 Task: Select the current location as Olympic National Park, Washington, United States . Now zoom + , and verify the location . Show zoom slider
Action: Mouse moved to (410, 677)
Screenshot: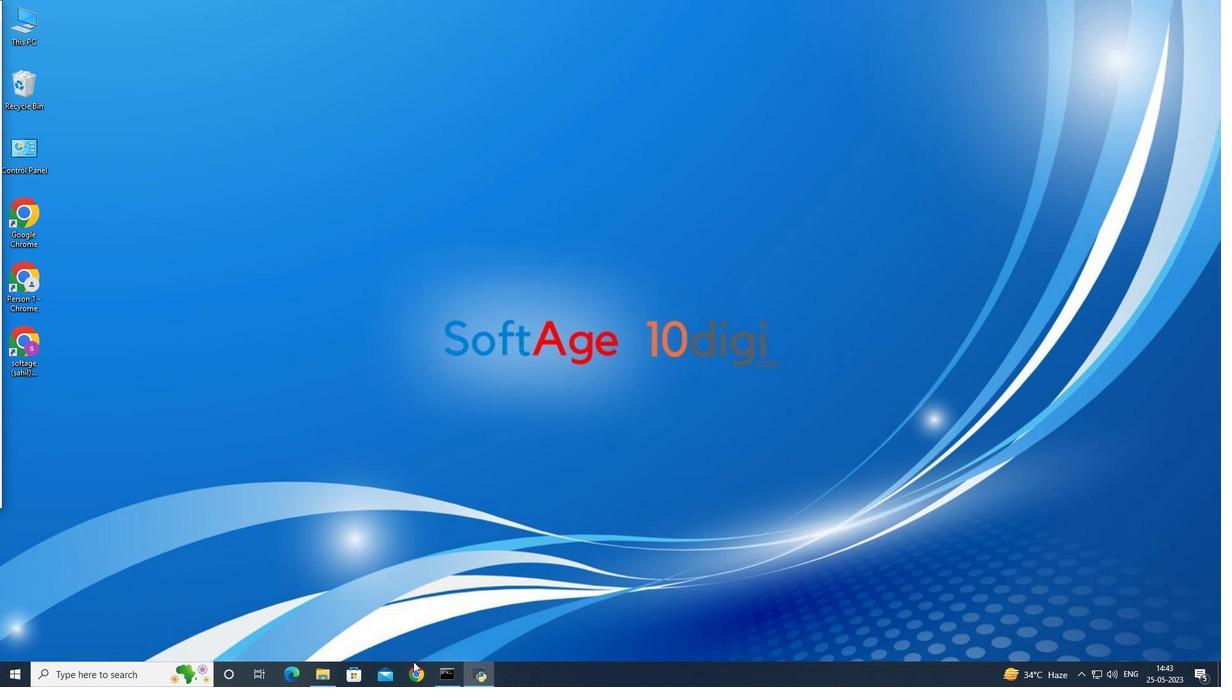 
Action: Mouse pressed left at (410, 677)
Screenshot: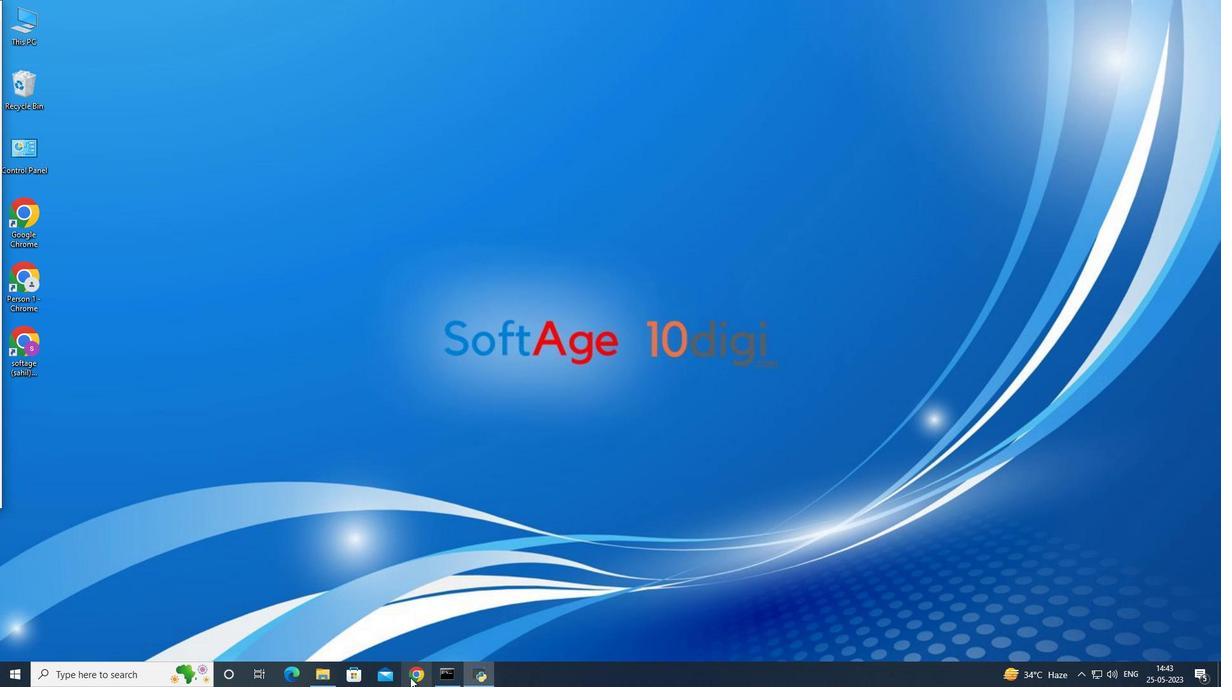 
Action: Mouse moved to (1175, 68)
Screenshot: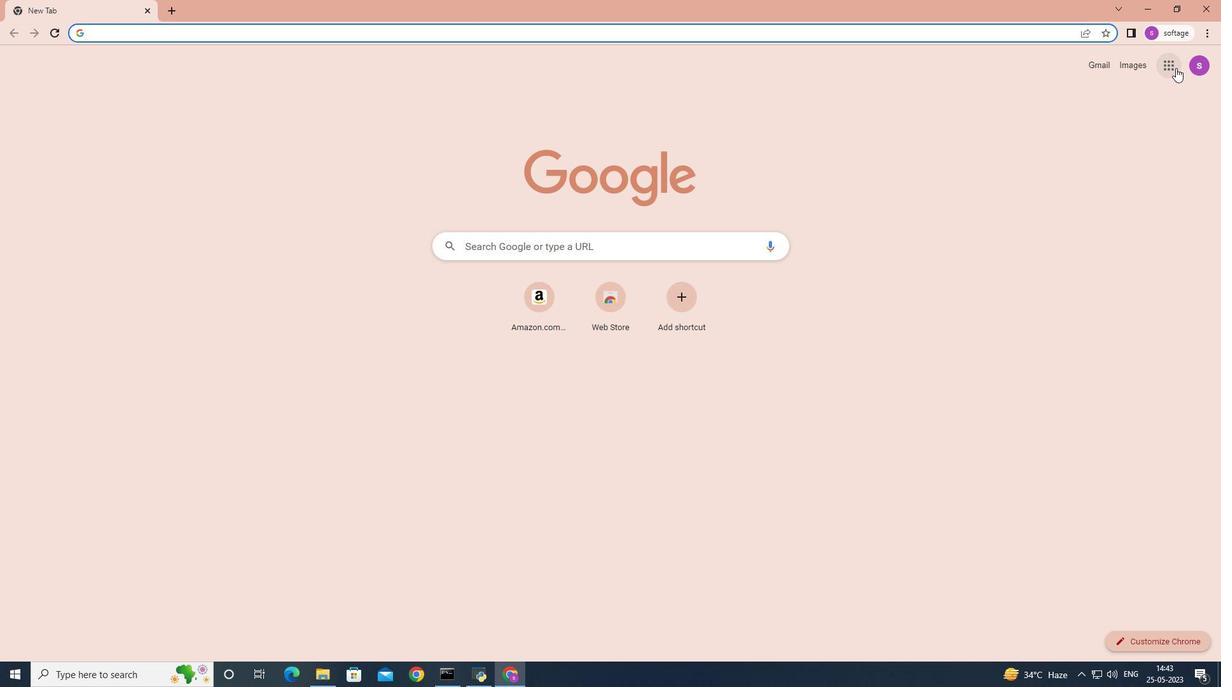 
Action: Mouse pressed left at (1175, 68)
Screenshot: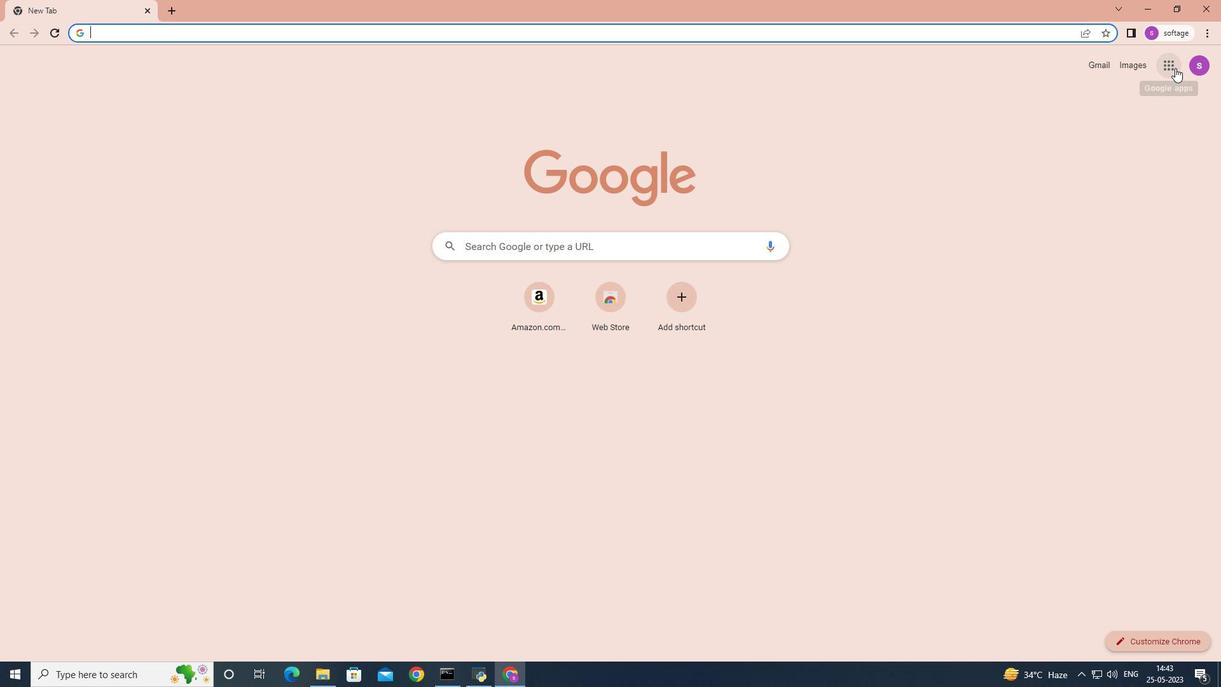
Action: Mouse moved to (1127, 250)
Screenshot: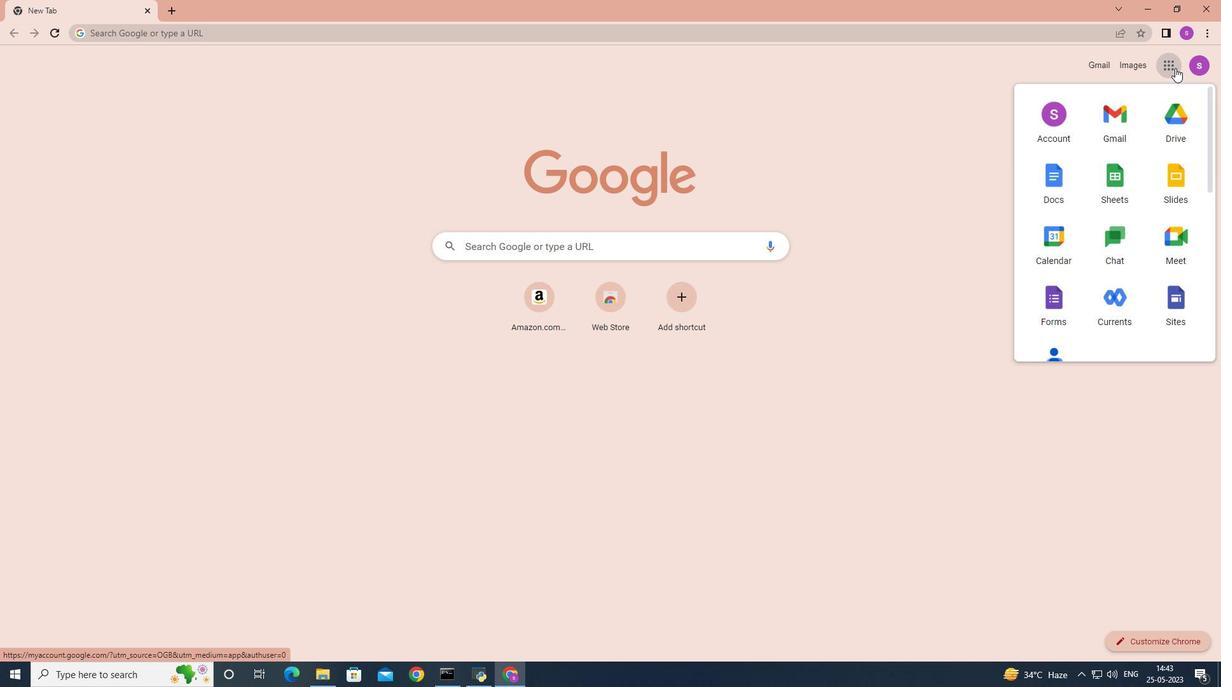 
Action: Mouse scrolled (1127, 249) with delta (0, 0)
Screenshot: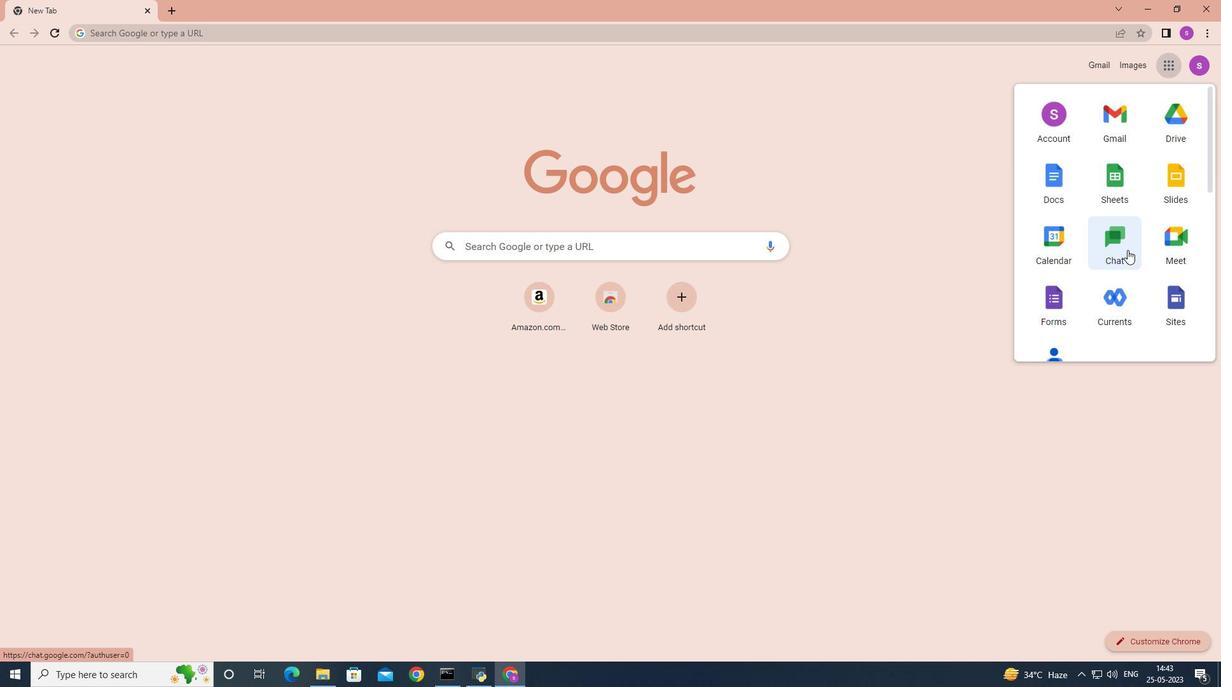
Action: Mouse scrolled (1127, 249) with delta (0, 0)
Screenshot: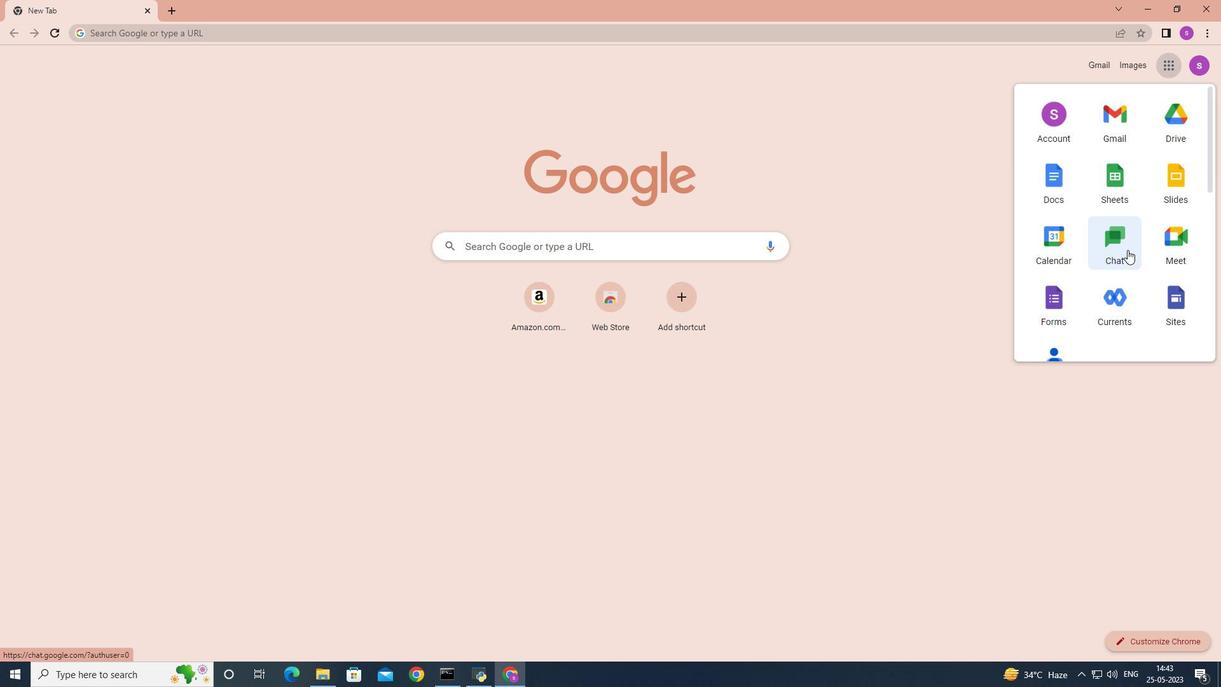 
Action: Mouse moved to (1171, 308)
Screenshot: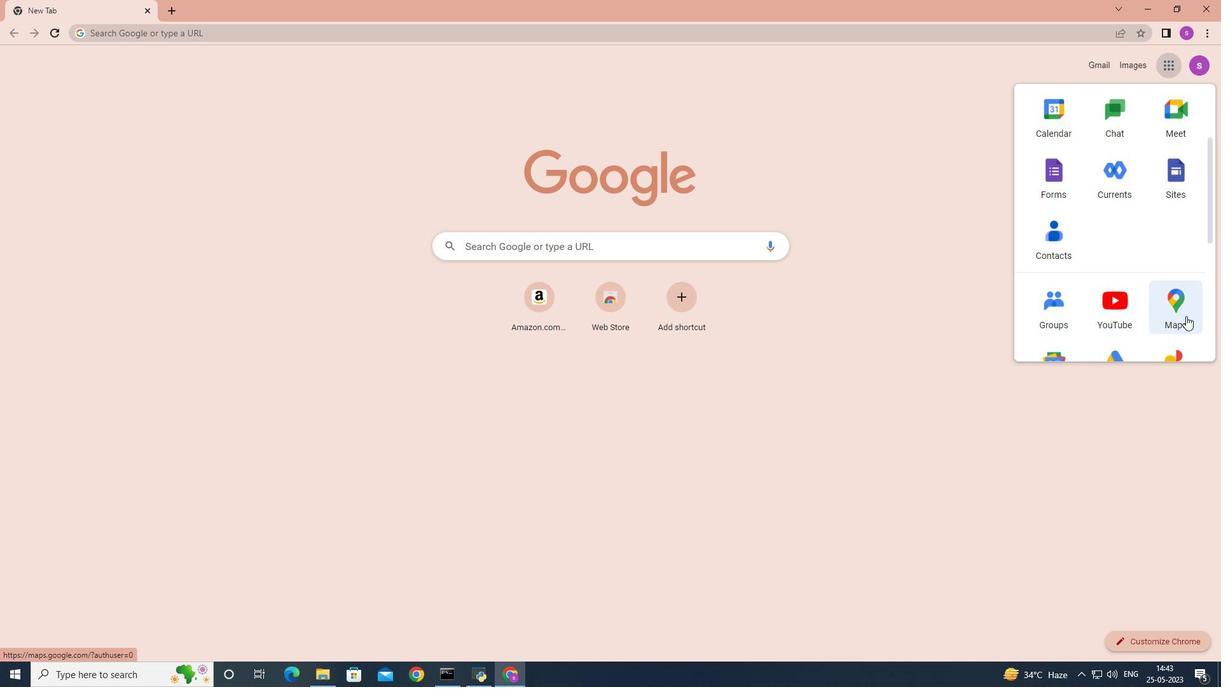 
Action: Mouse pressed left at (1171, 308)
Screenshot: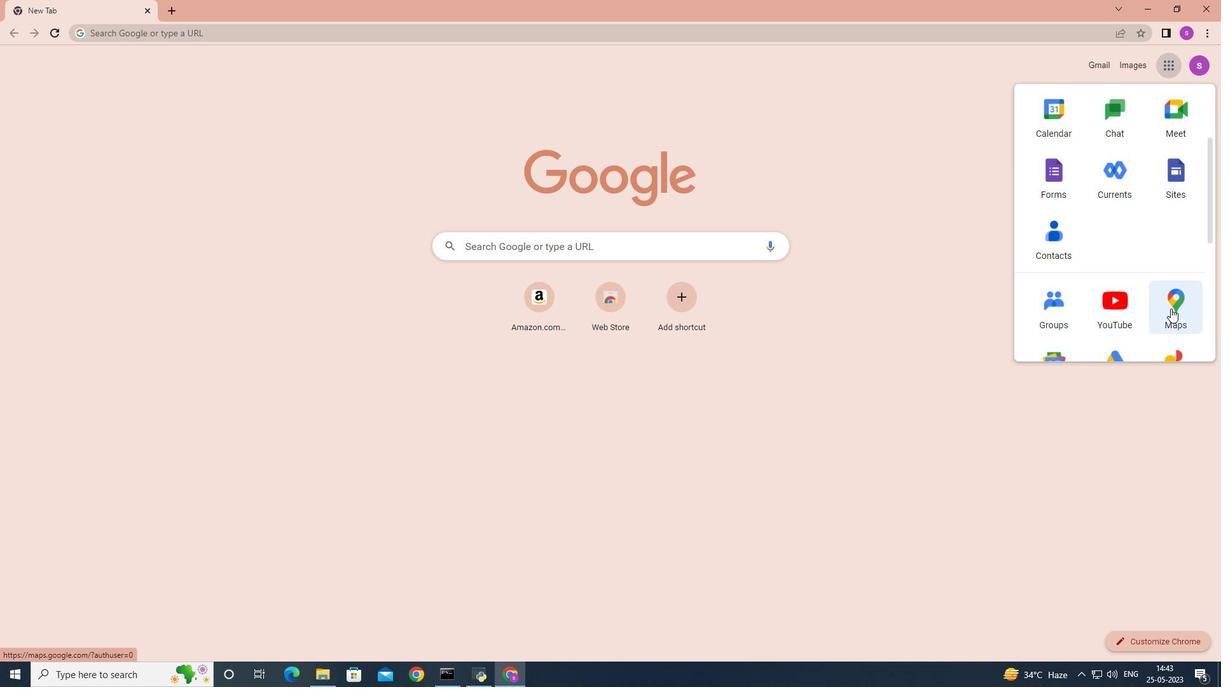 
Action: Mouse moved to (248, 63)
Screenshot: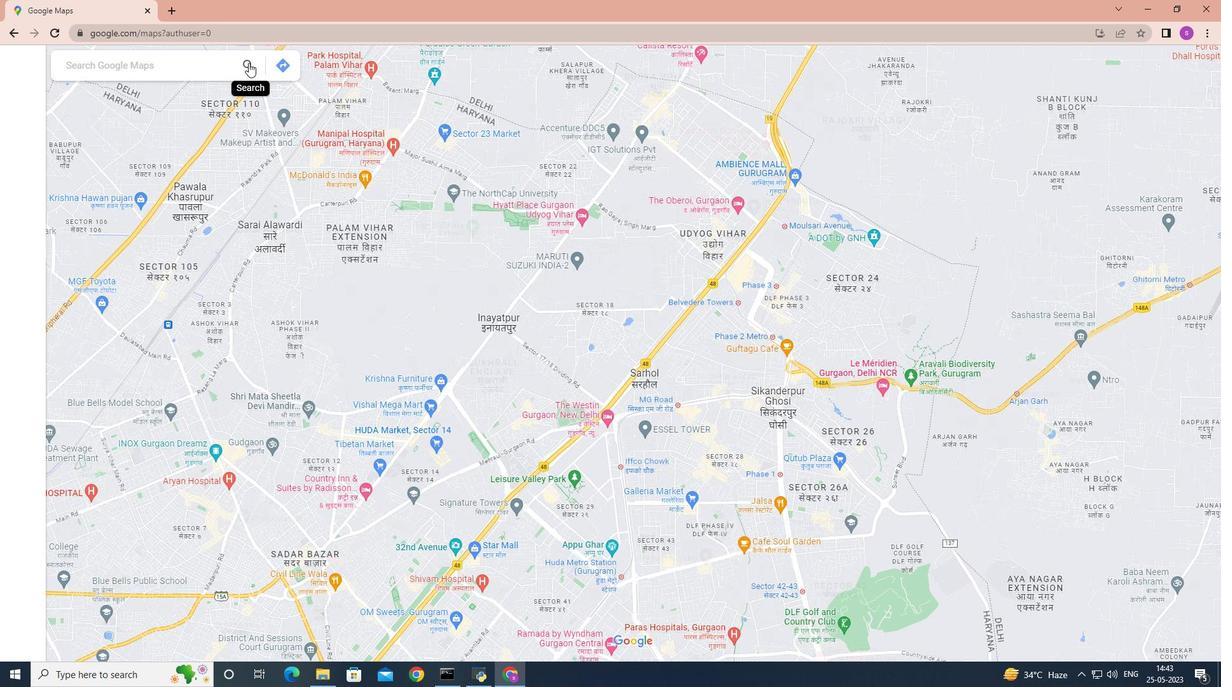 
Action: Mouse pressed left at (248, 63)
Screenshot: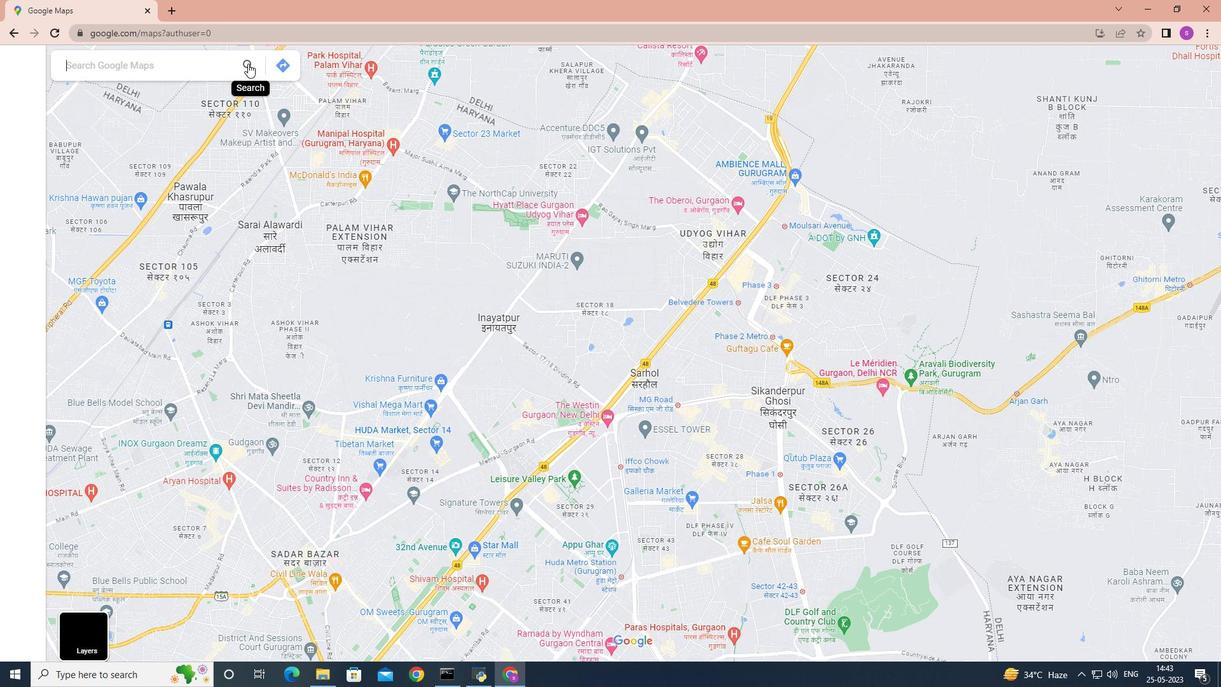
Action: Mouse moved to (225, 65)
Screenshot: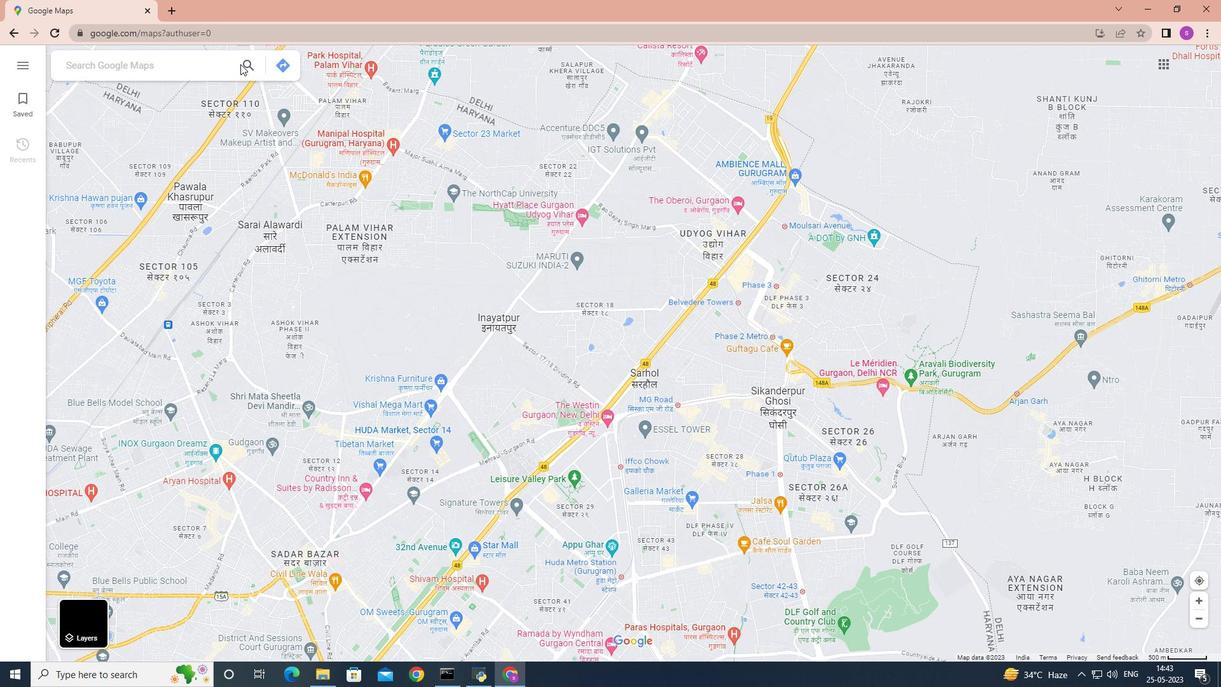 
Action: Key pressed <Key.shift>Olympic<Key.space><Key.shift><Key.shift><Key.shift><Key.shift><Key.shift><Key.shift><Key.shift><Key.shift><Key.shift><Key.shift><Key.shift><Key.shift><Key.shift><Key.shift>National<Key.space><Key.shift><Key.shift>Park<Key.space><Key.shift>Washington,<Key.space><Key.shift><Key.shift>United<Key.space>states<Key.enter>
Screenshot: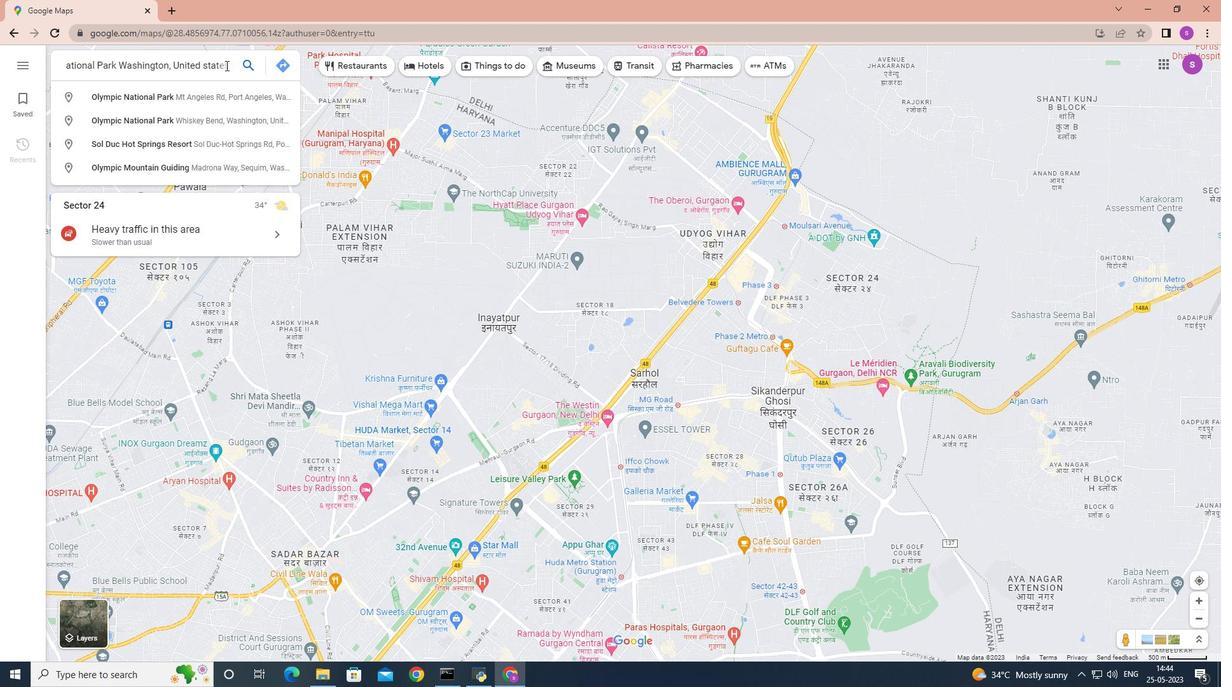 
Action: Mouse moved to (780, 342)
Screenshot: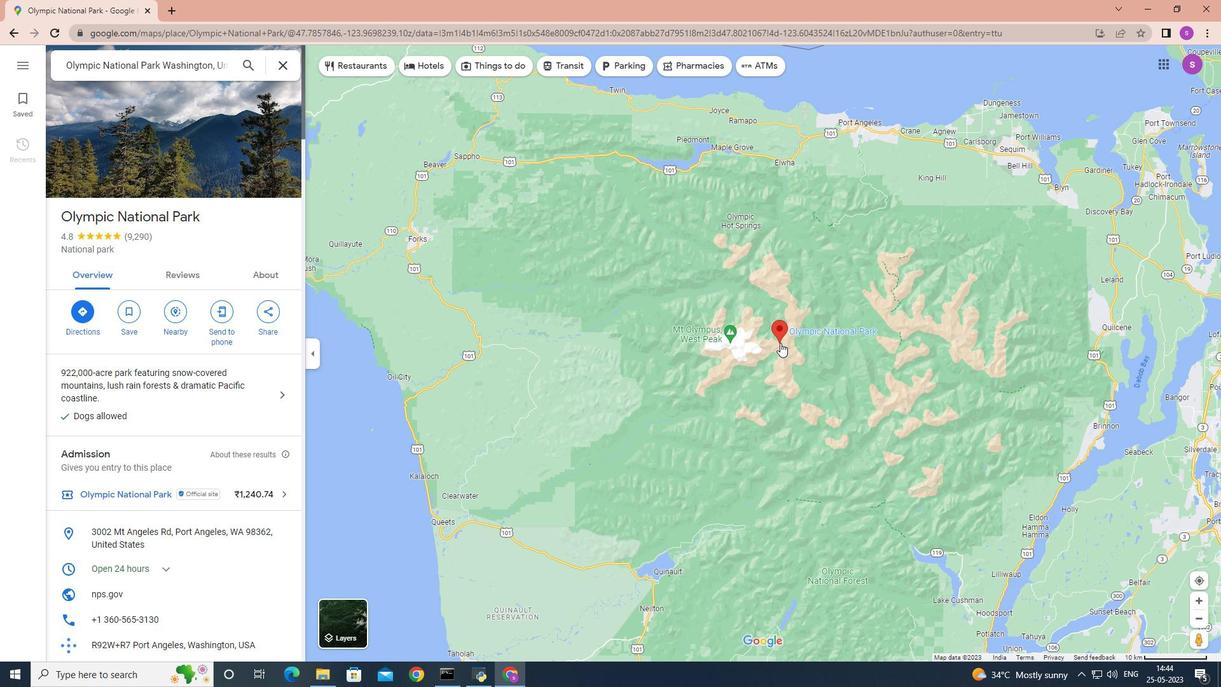 
Action: Mouse scrolled (780, 343) with delta (0, 0)
Screenshot: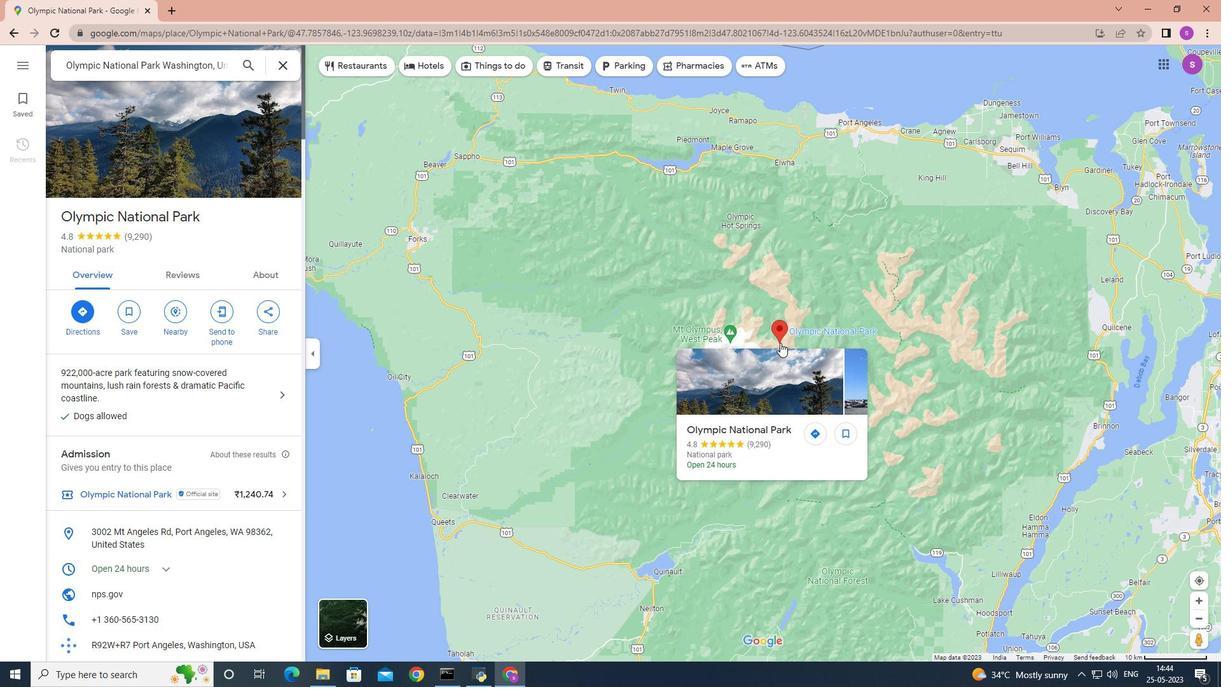 
Action: Mouse scrolled (780, 343) with delta (0, 0)
Screenshot: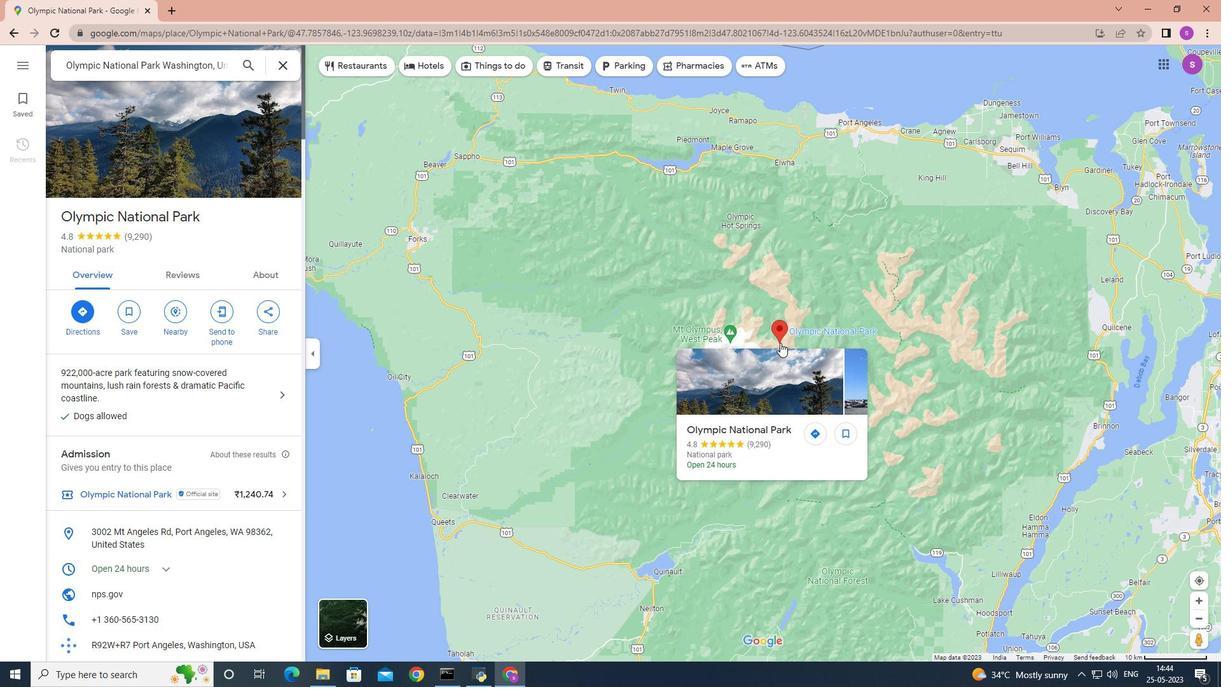 
Action: Mouse scrolled (780, 343) with delta (0, 0)
Screenshot: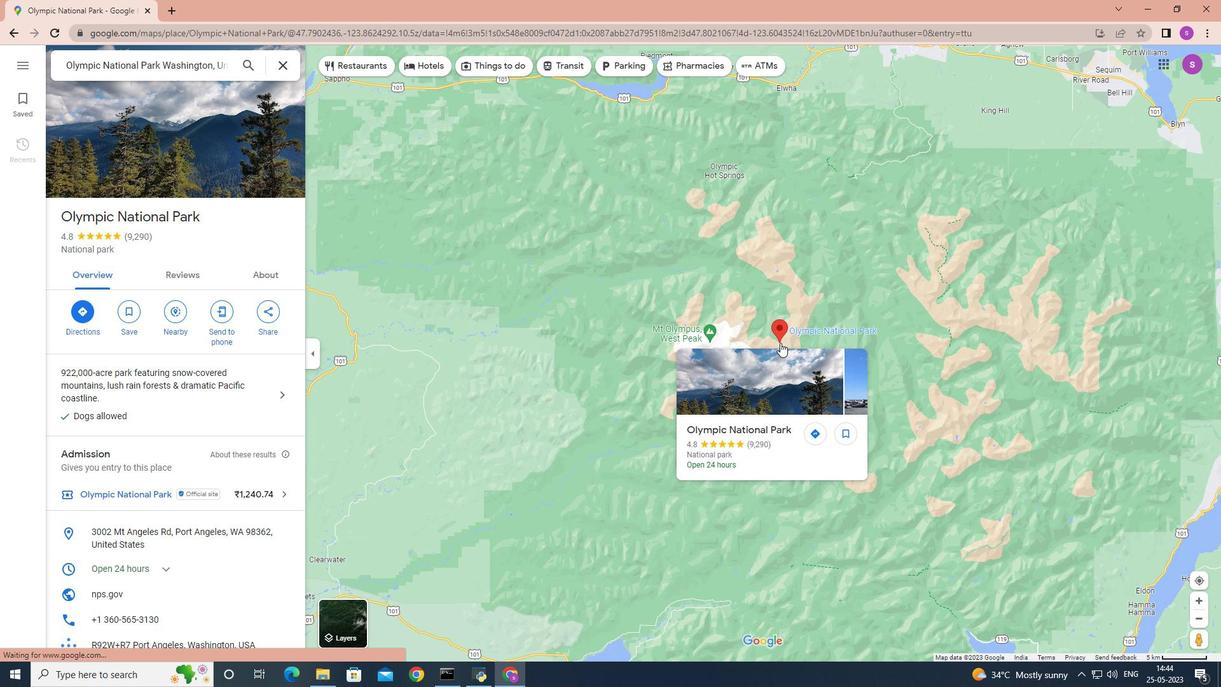 
Action: Mouse scrolled (780, 343) with delta (0, 0)
Screenshot: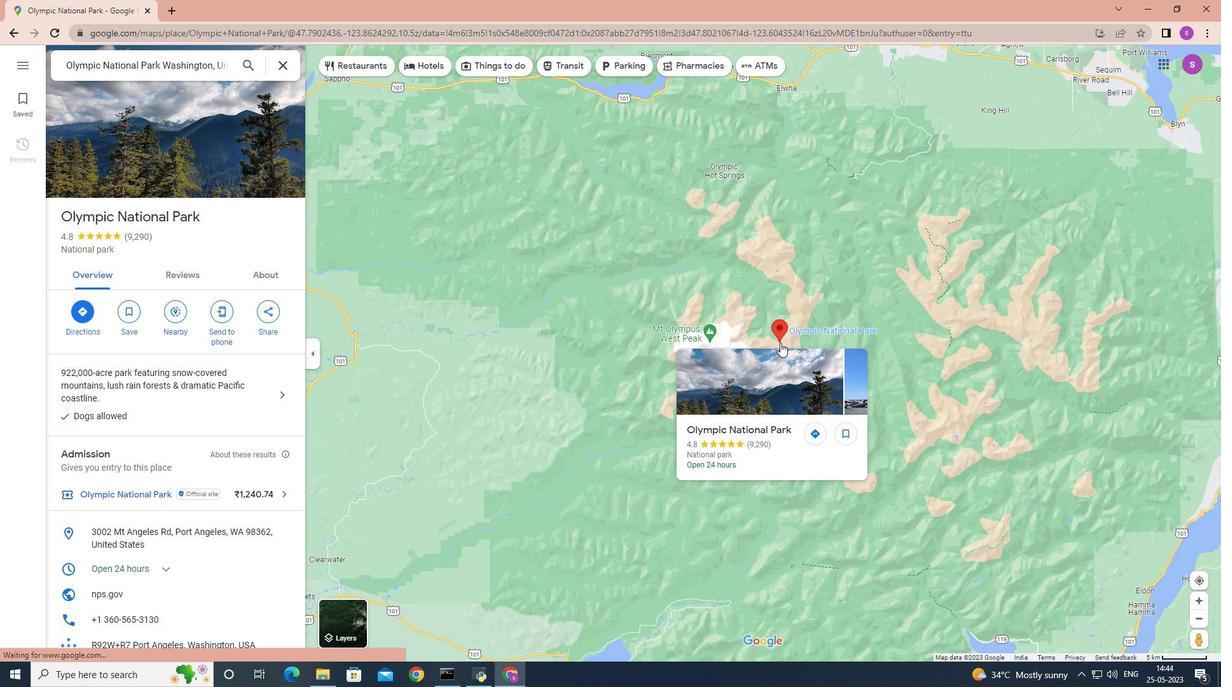 
Action: Mouse scrolled (780, 343) with delta (0, 0)
Screenshot: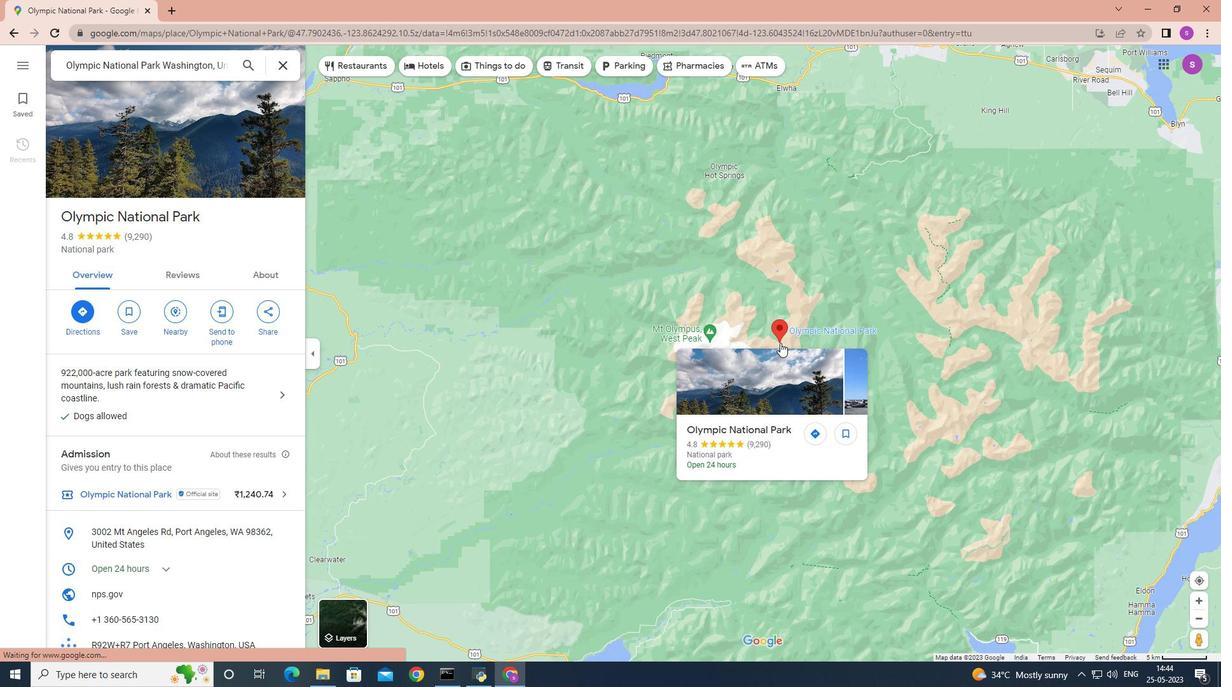 
Action: Mouse scrolled (780, 343) with delta (0, 0)
Screenshot: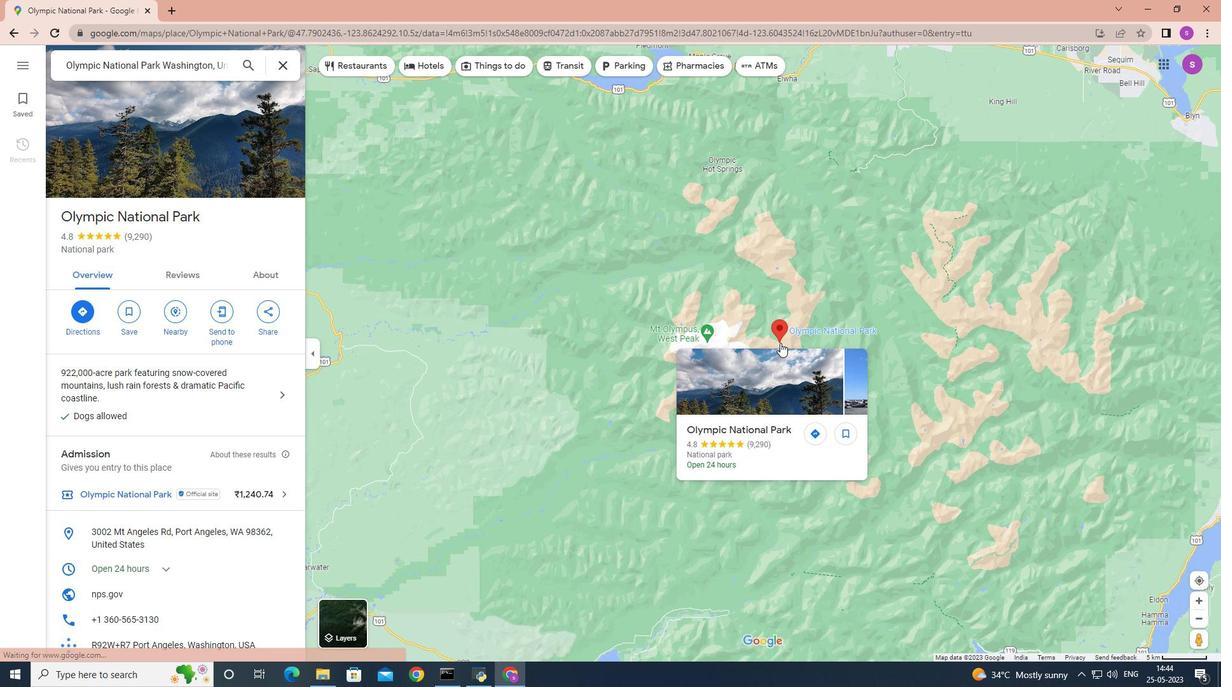 
Action: Mouse moved to (776, 337)
Screenshot: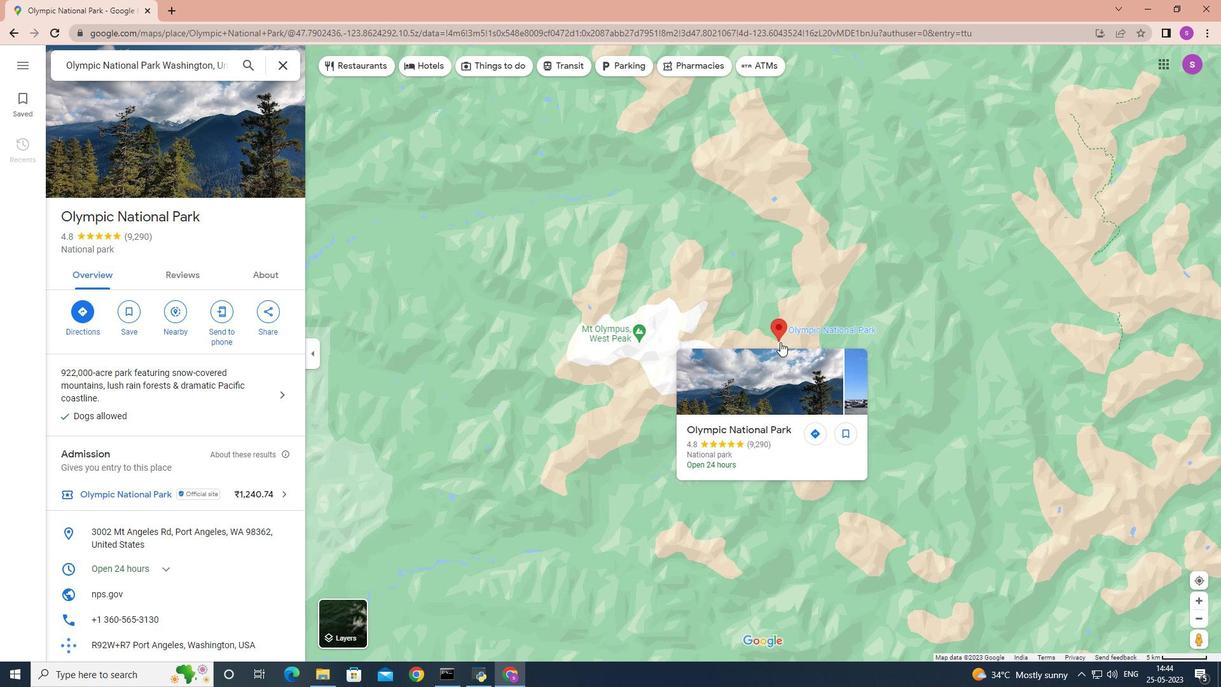 
Action: Mouse scrolled (776, 337) with delta (0, 0)
Screenshot: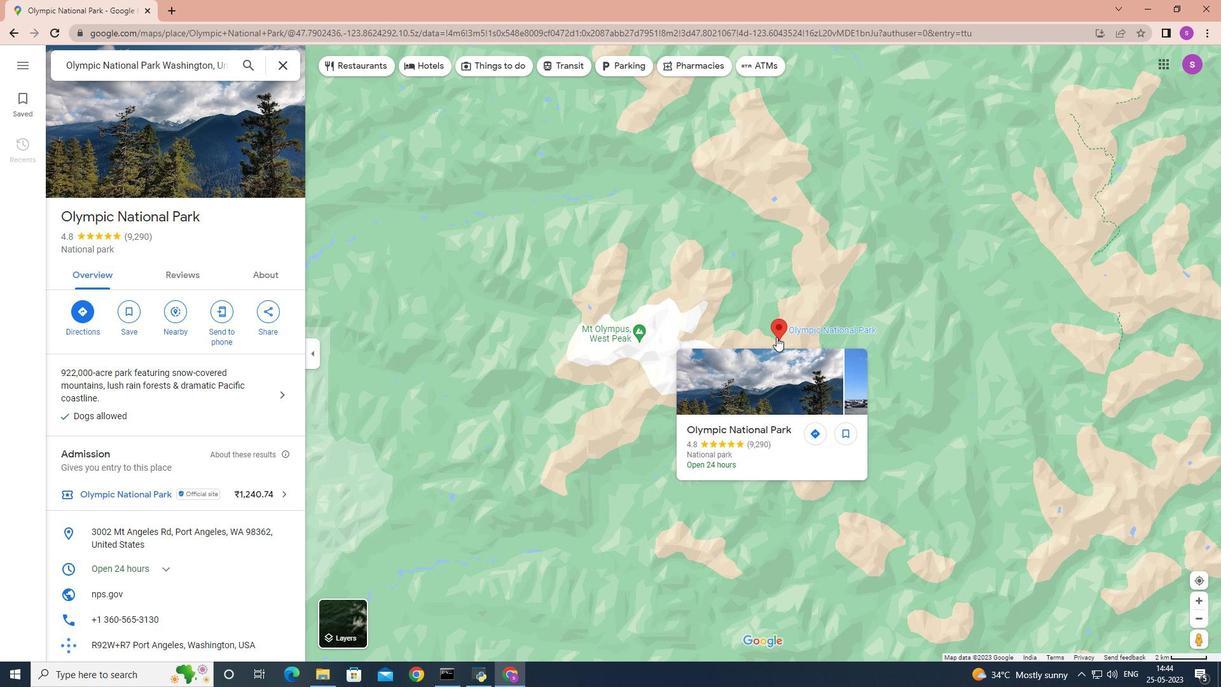 
Action: Mouse moved to (1198, 600)
Screenshot: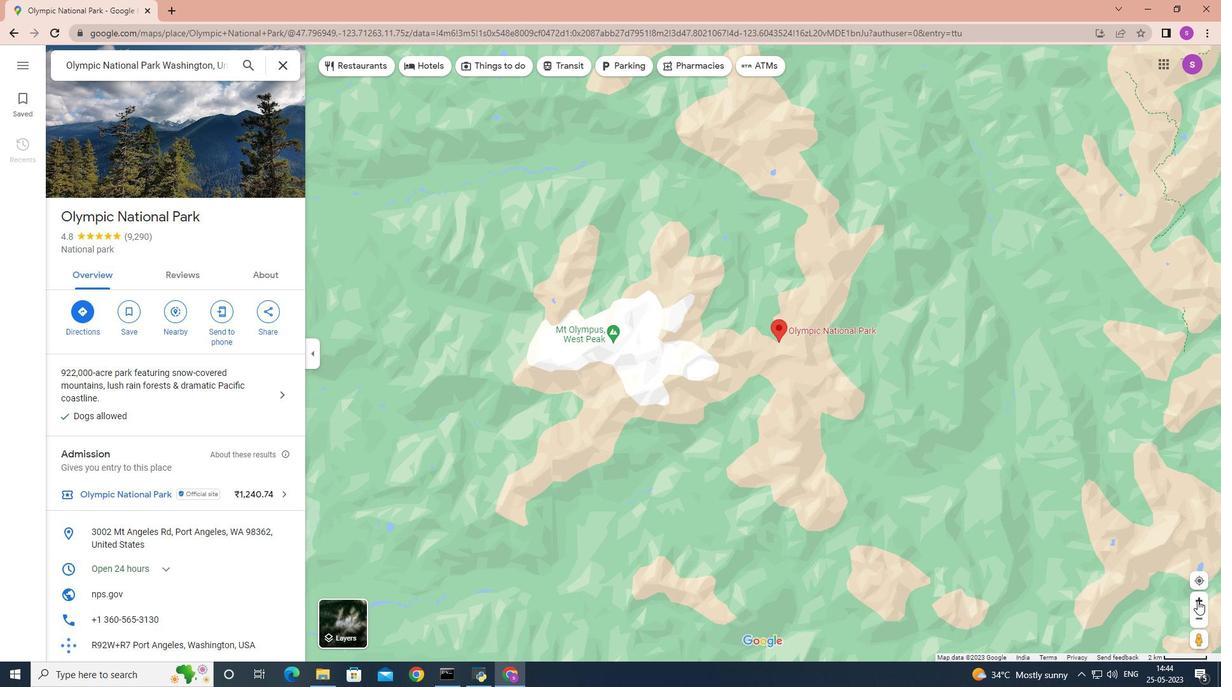 
Action: Mouse pressed left at (1198, 600)
Screenshot: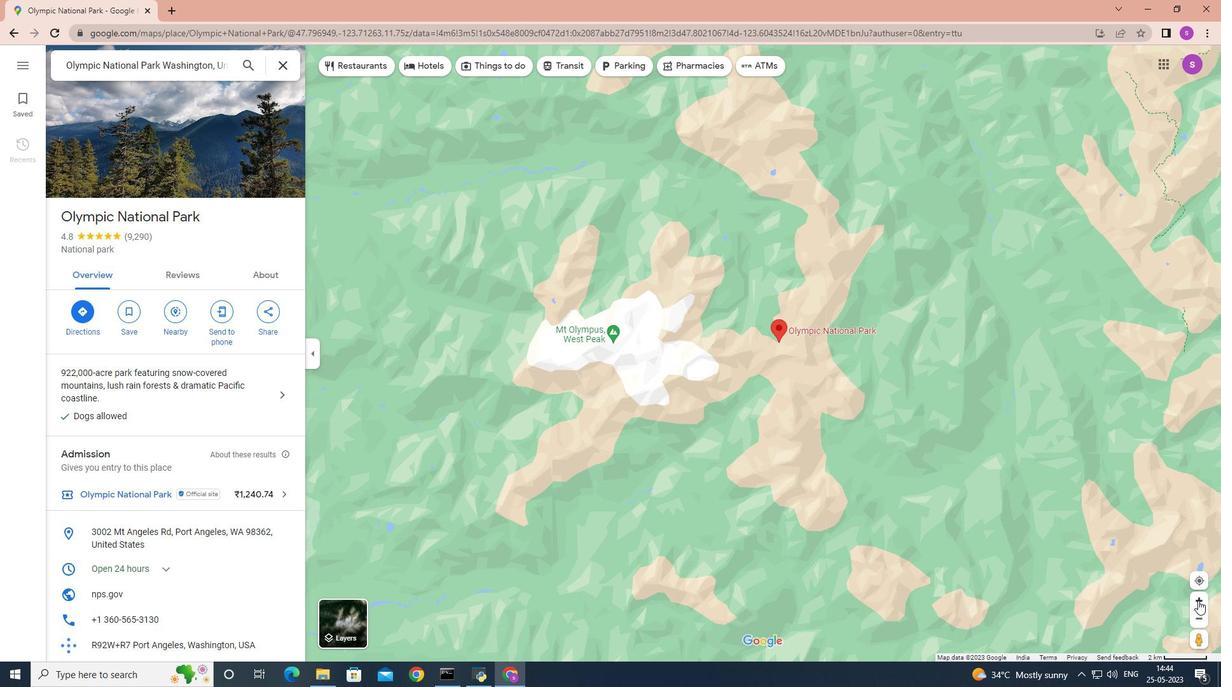 
Action: Mouse pressed left at (1198, 600)
Screenshot: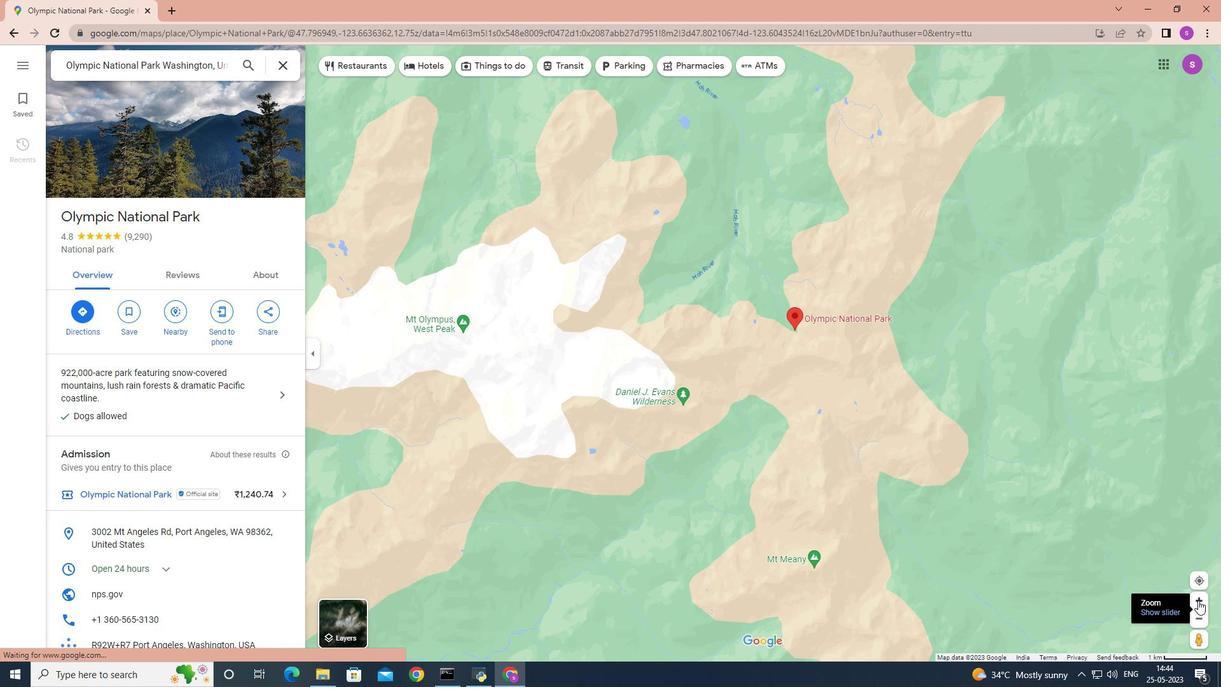 
Action: Mouse moved to (1035, 444)
Screenshot: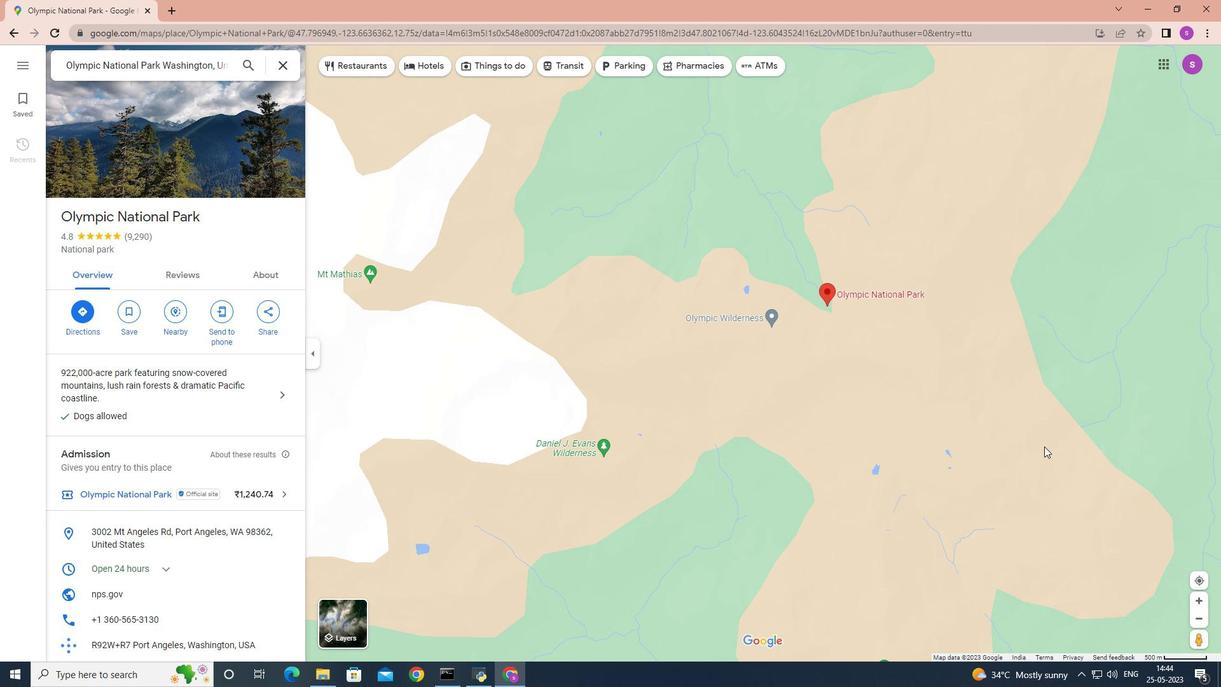 
Action: Mouse pressed left at (1035, 444)
Screenshot: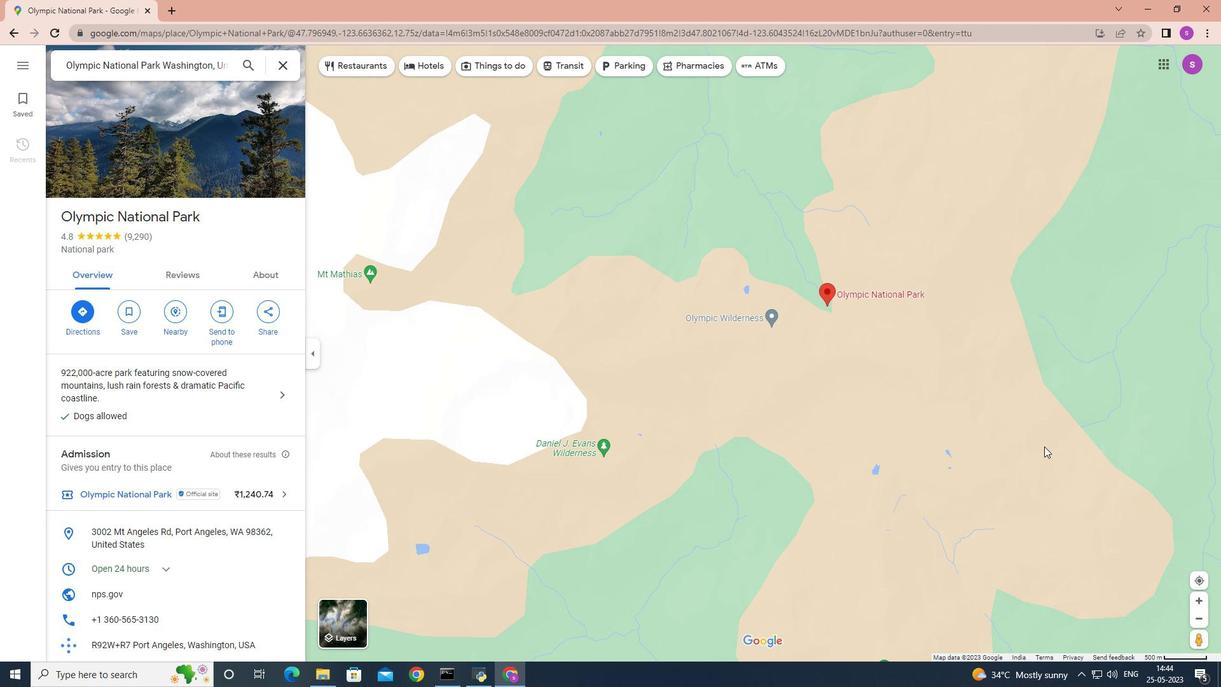 
Action: Mouse moved to (1178, 610)
Screenshot: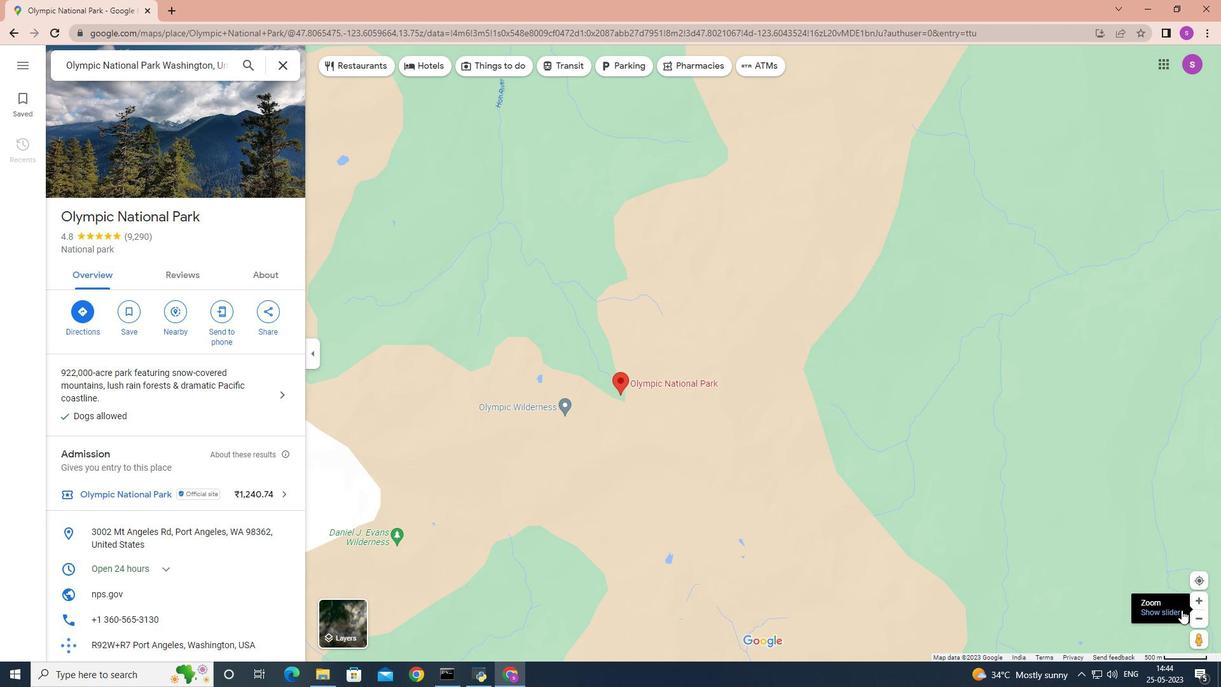 
Action: Mouse pressed left at (1178, 610)
Screenshot: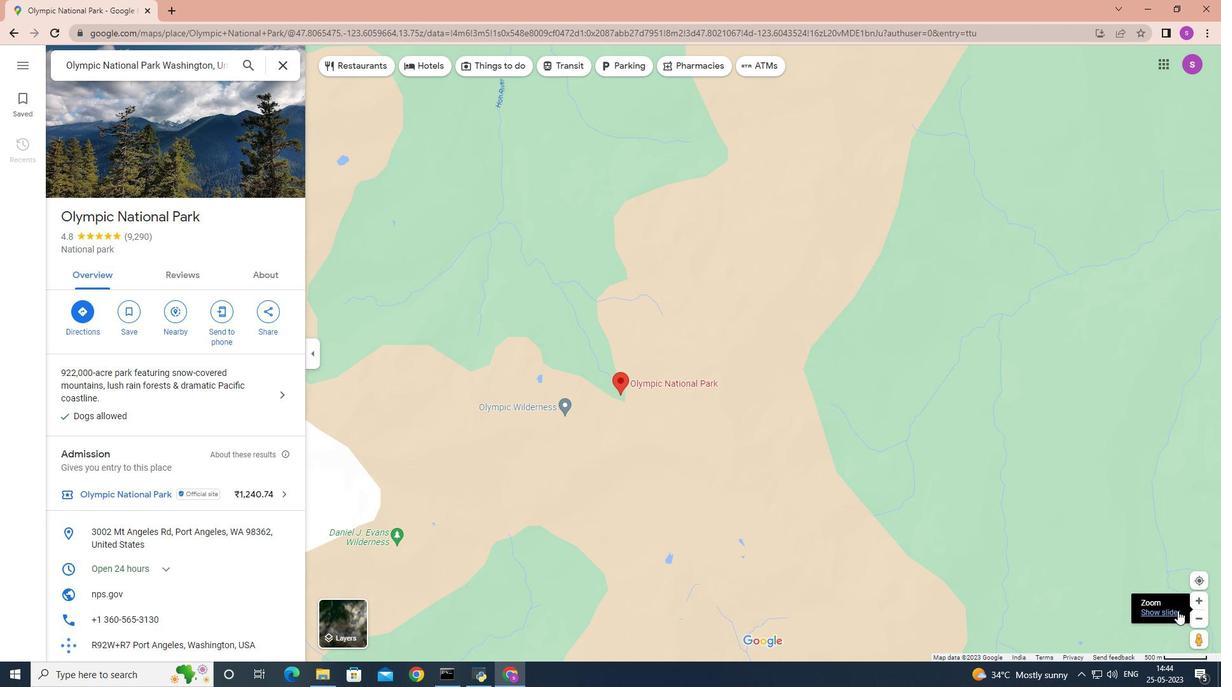 
Action: Mouse moved to (620, 394)
Screenshot: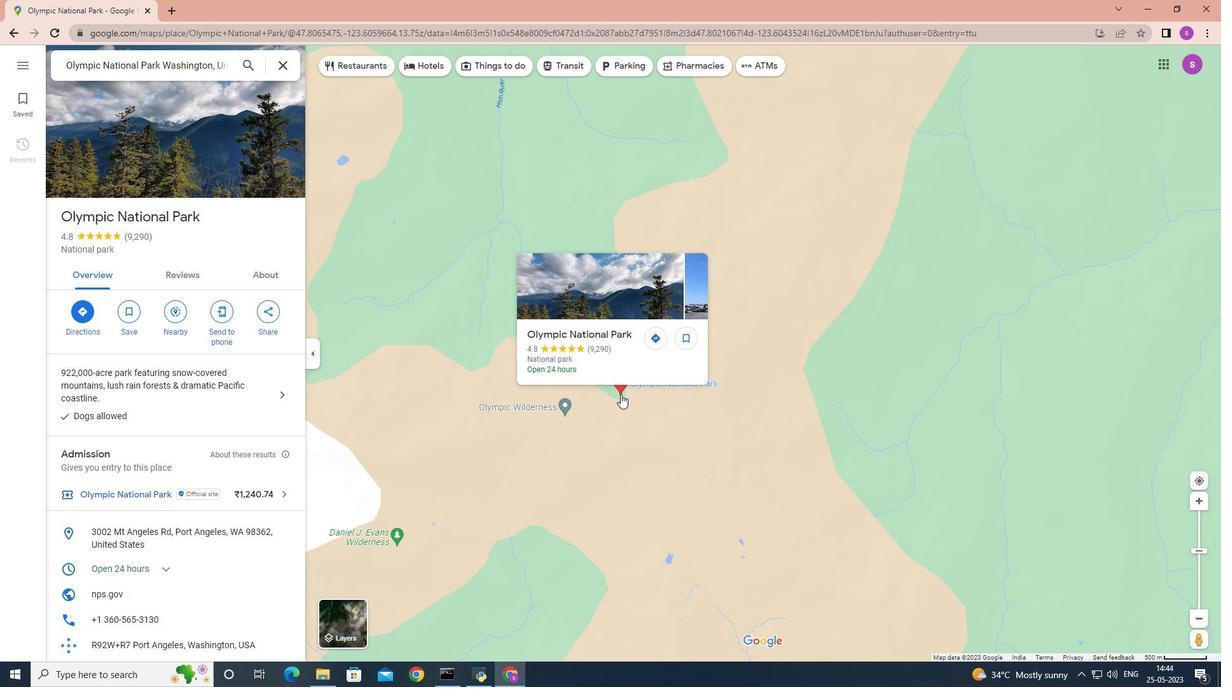 
